 Task: Select my connection messages.
Action: Mouse moved to (679, 90)
Screenshot: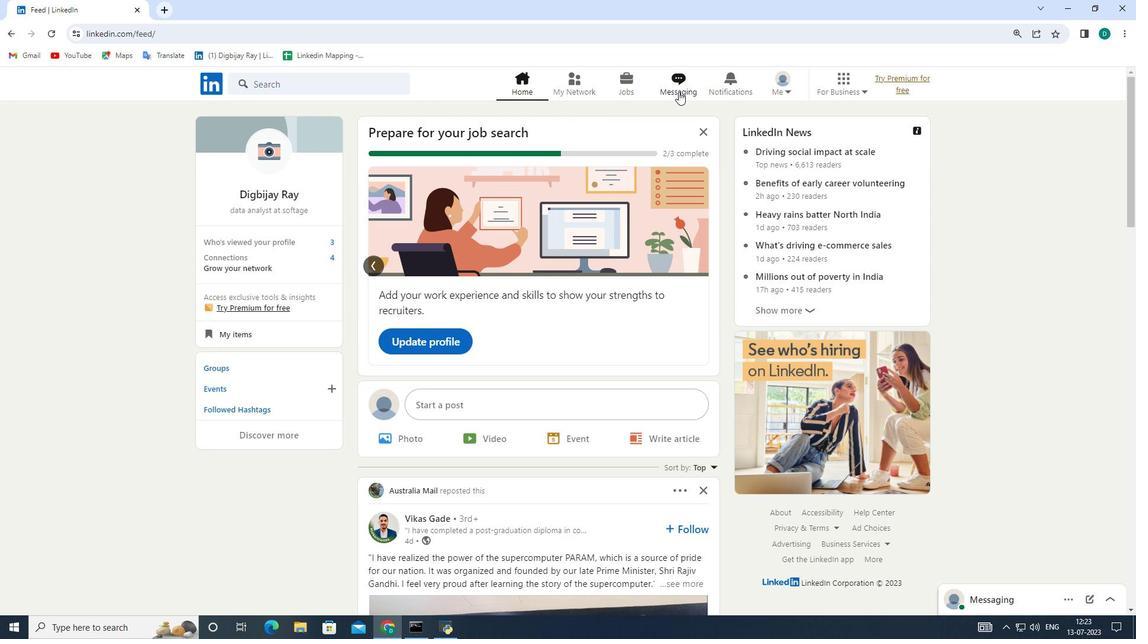 
Action: Mouse pressed left at (679, 90)
Screenshot: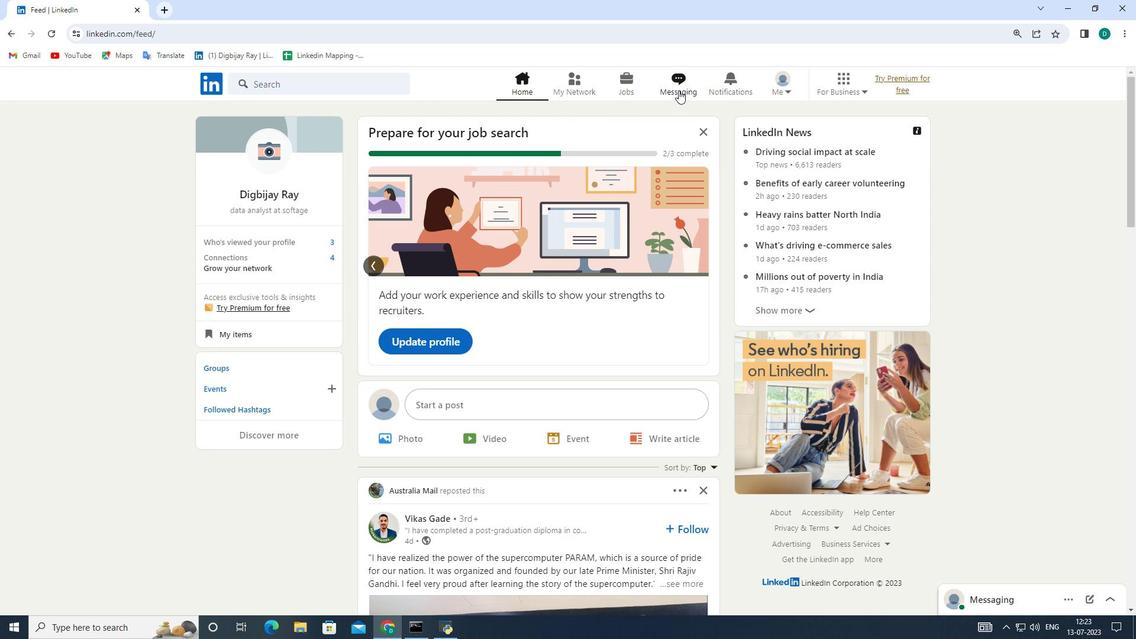 
Action: Mouse moved to (380, 152)
Screenshot: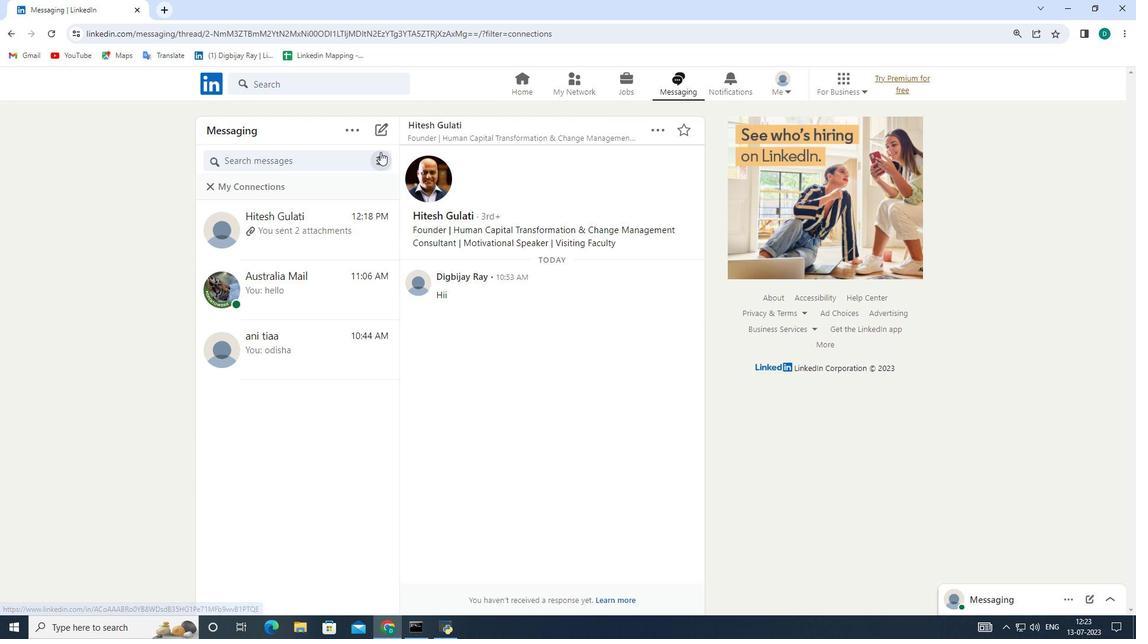 
Action: Mouse pressed left at (380, 152)
Screenshot: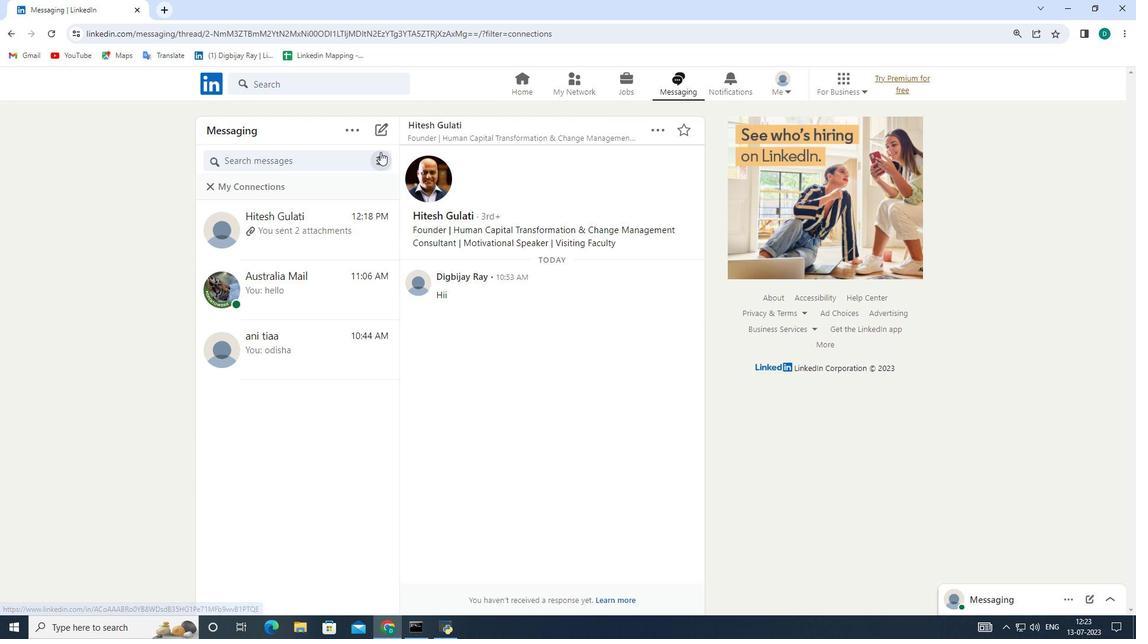 
Action: Mouse moved to (372, 209)
Screenshot: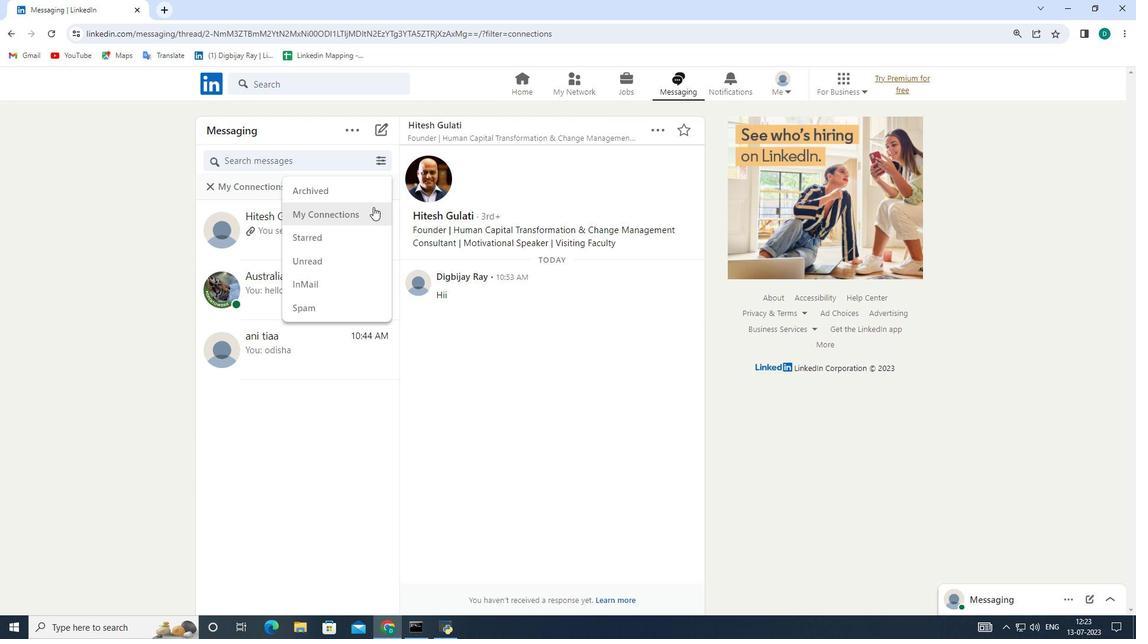 
Action: Mouse pressed left at (372, 209)
Screenshot: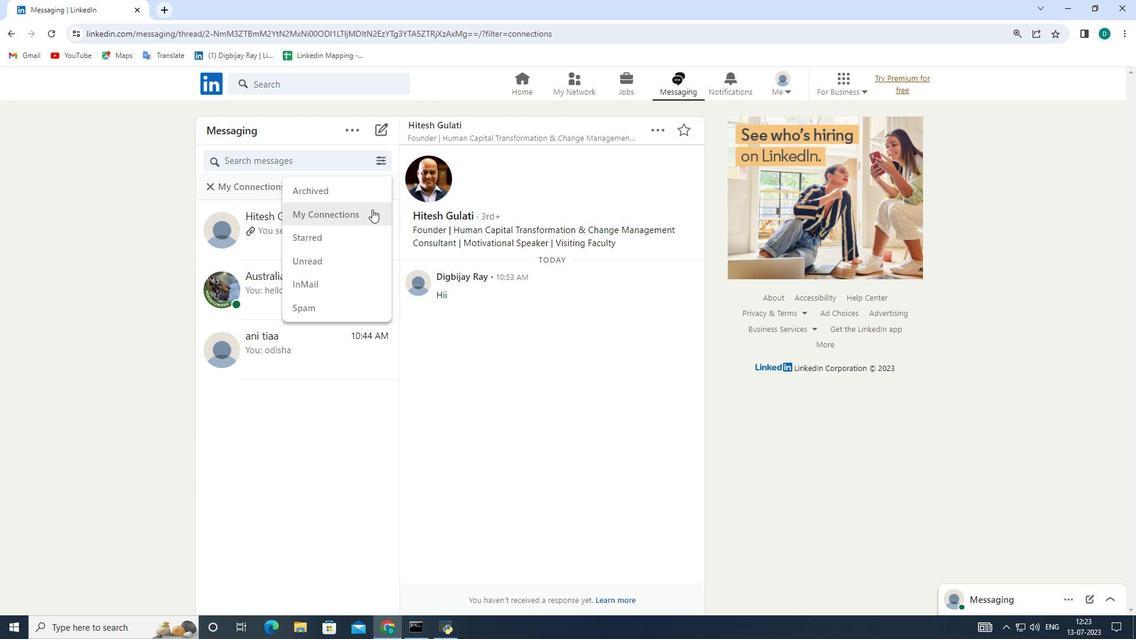 
